 Task: Change IN PROGRESS as Status of Issue Issue0010 in Backlog  in Scrum Project Project0002 in Jira
Action: Mouse moved to (455, 522)
Screenshot: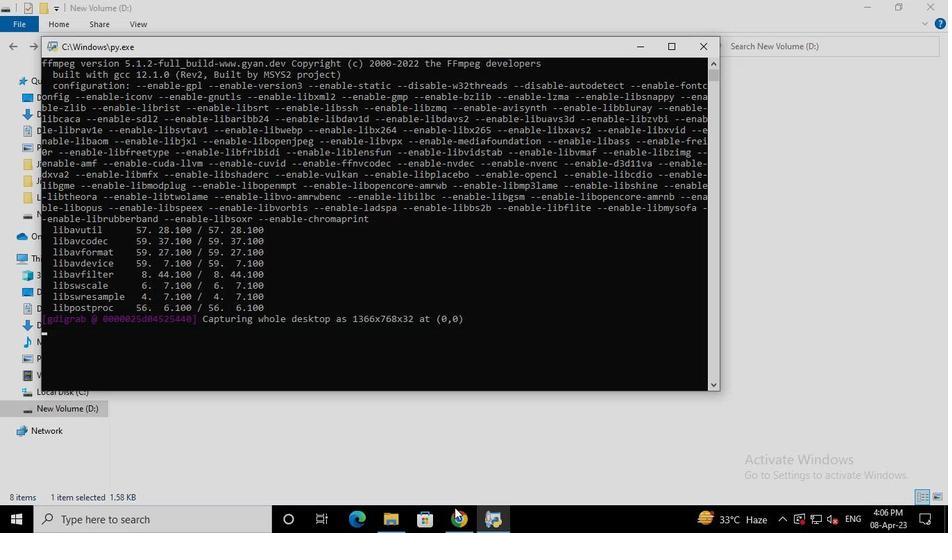 
Action: Mouse pressed left at (455, 522)
Screenshot: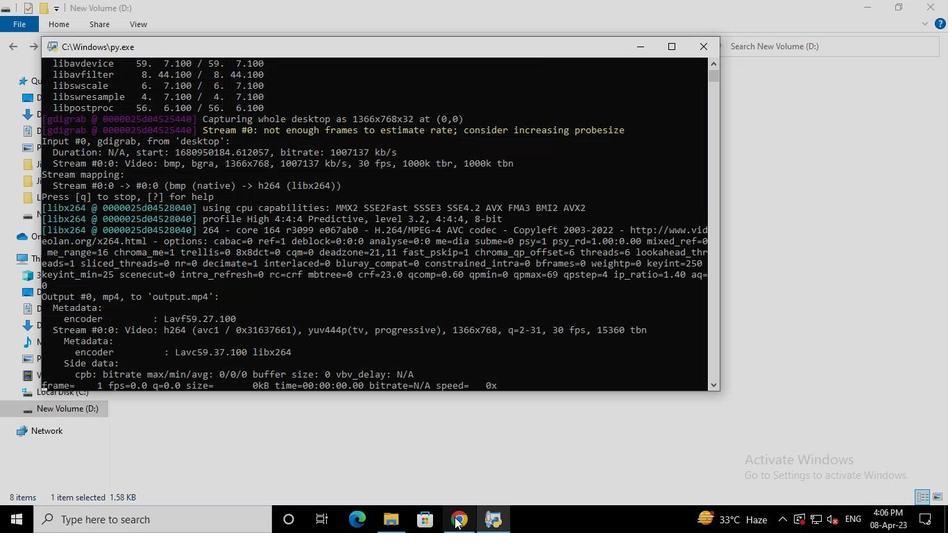 
Action: Mouse moved to (80, 218)
Screenshot: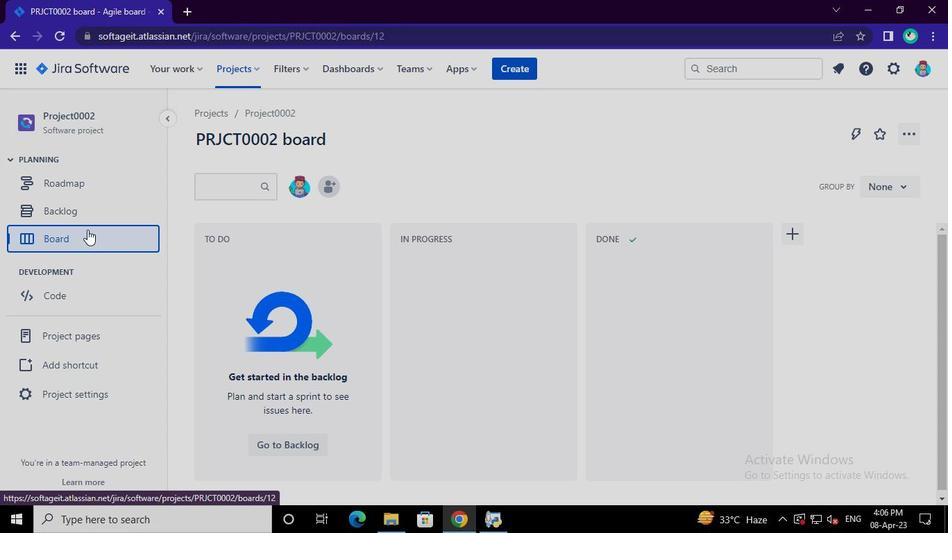 
Action: Mouse pressed left at (80, 218)
Screenshot: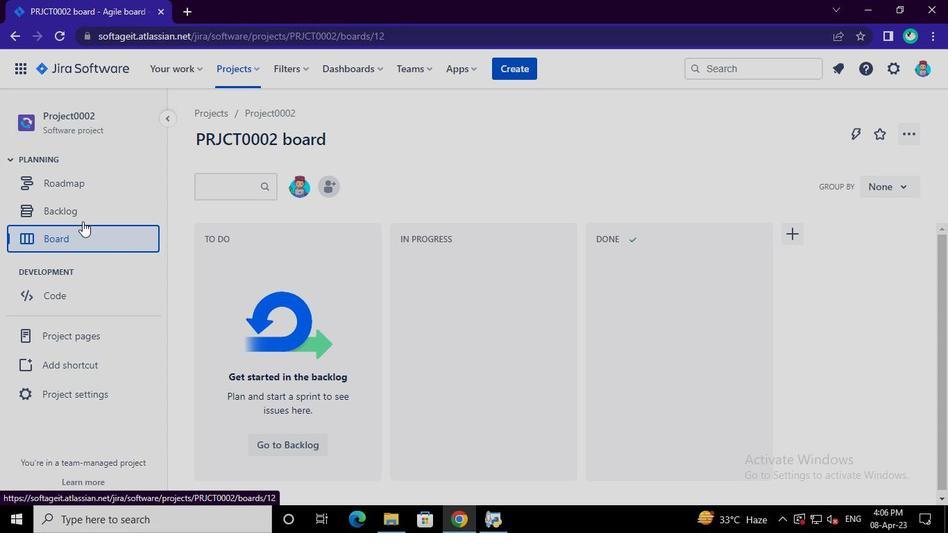 
Action: Mouse moved to (824, 418)
Screenshot: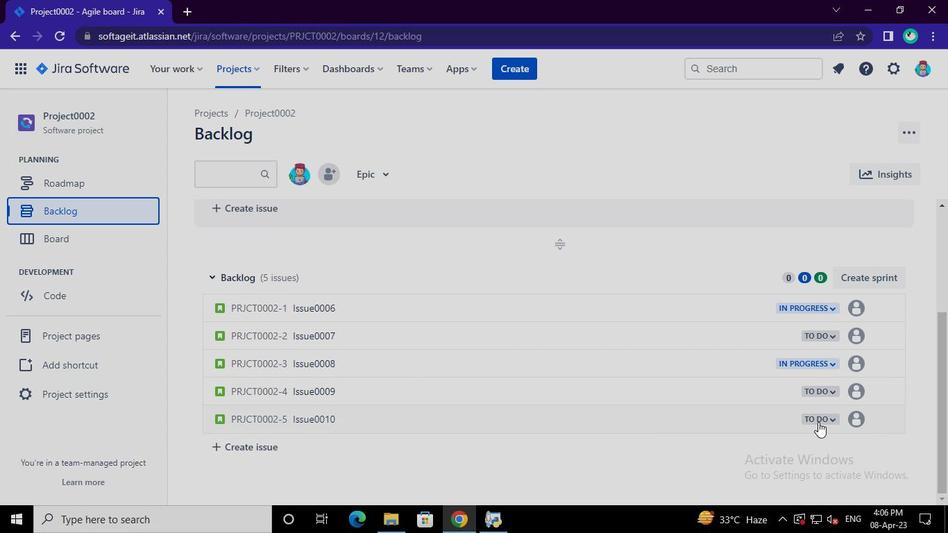 
Action: Mouse pressed left at (824, 418)
Screenshot: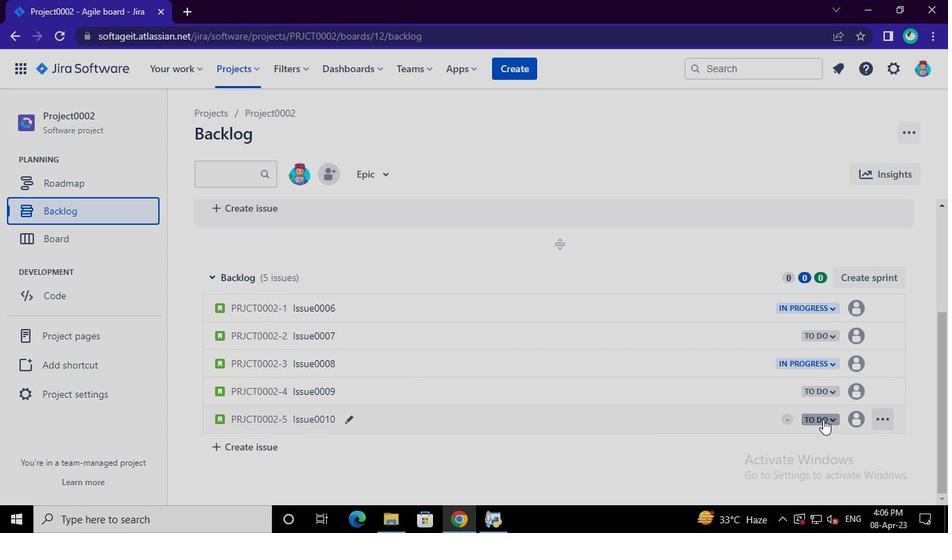 
Action: Mouse moved to (732, 341)
Screenshot: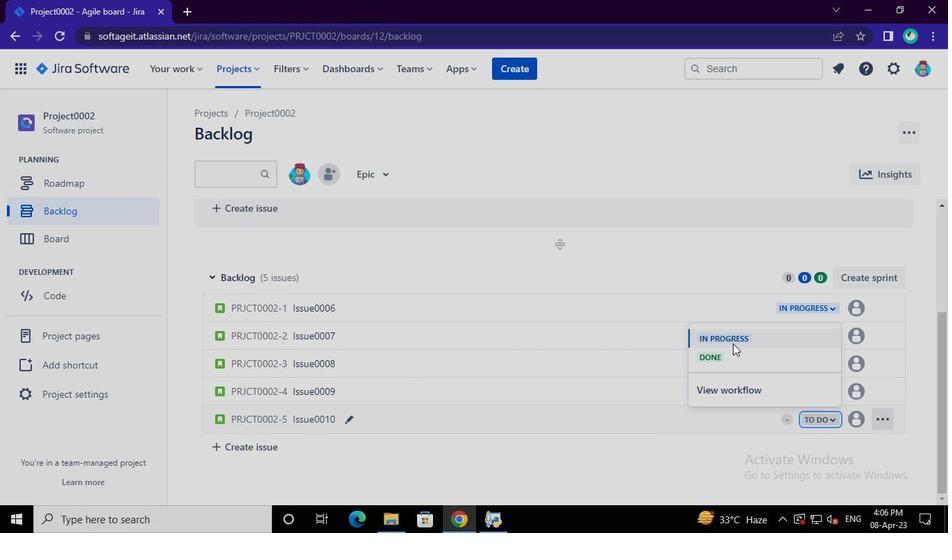 
Action: Mouse pressed left at (732, 341)
Screenshot: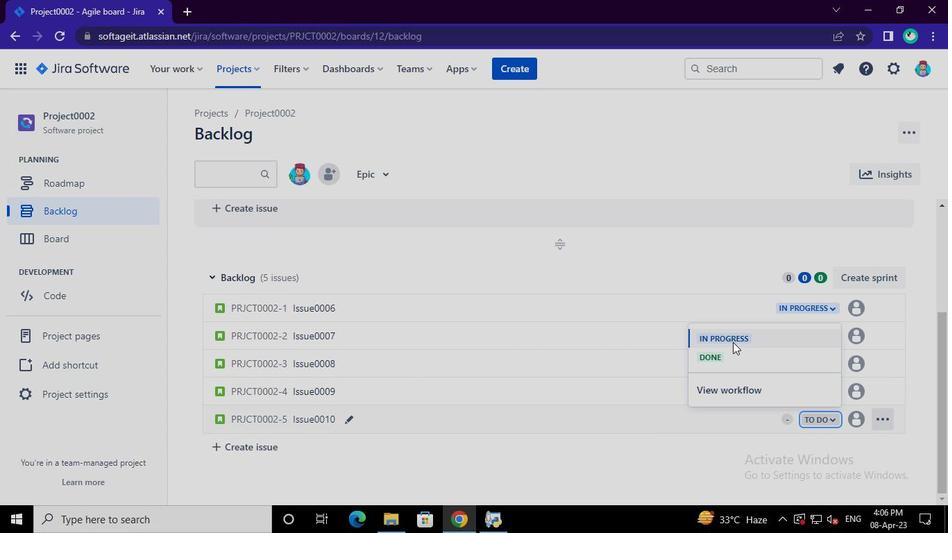 
Action: Mouse moved to (492, 517)
Screenshot: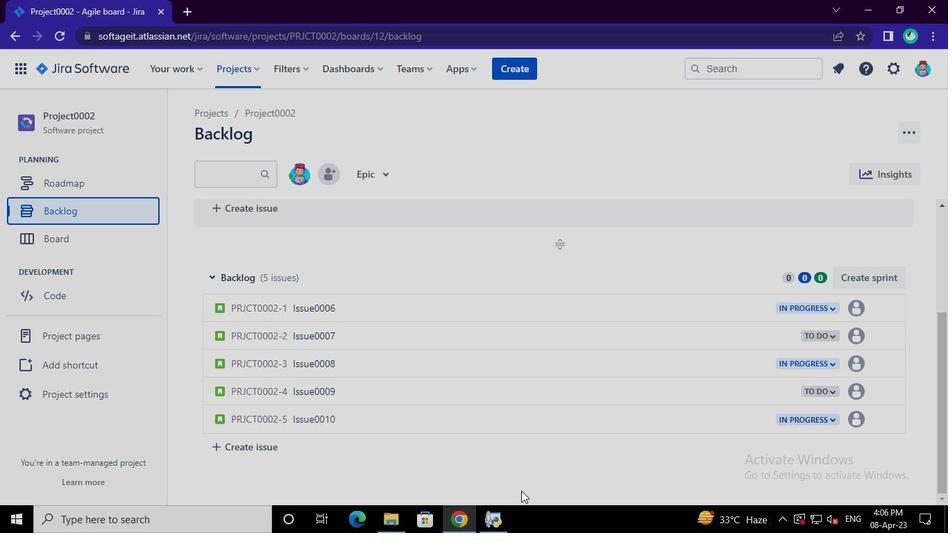 
Action: Mouse pressed left at (492, 517)
Screenshot: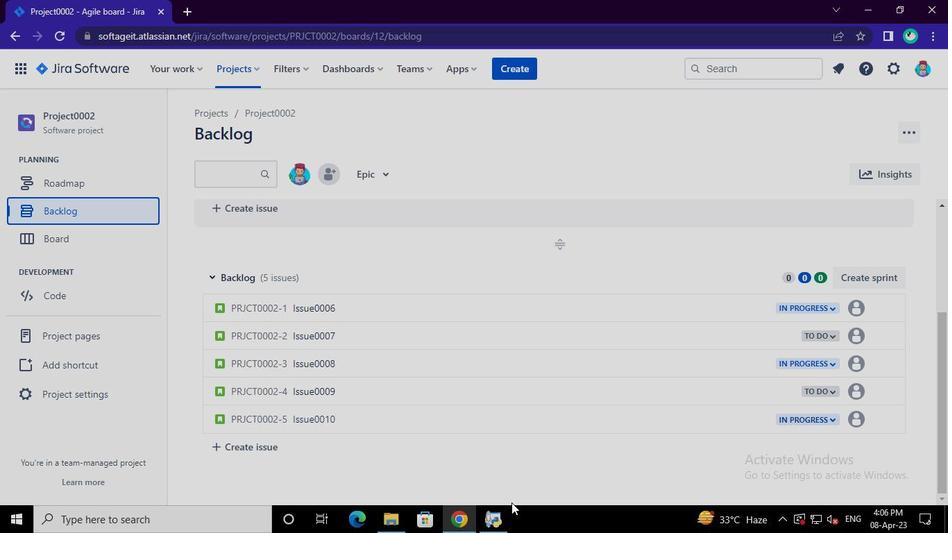 
Action: Mouse moved to (715, 43)
Screenshot: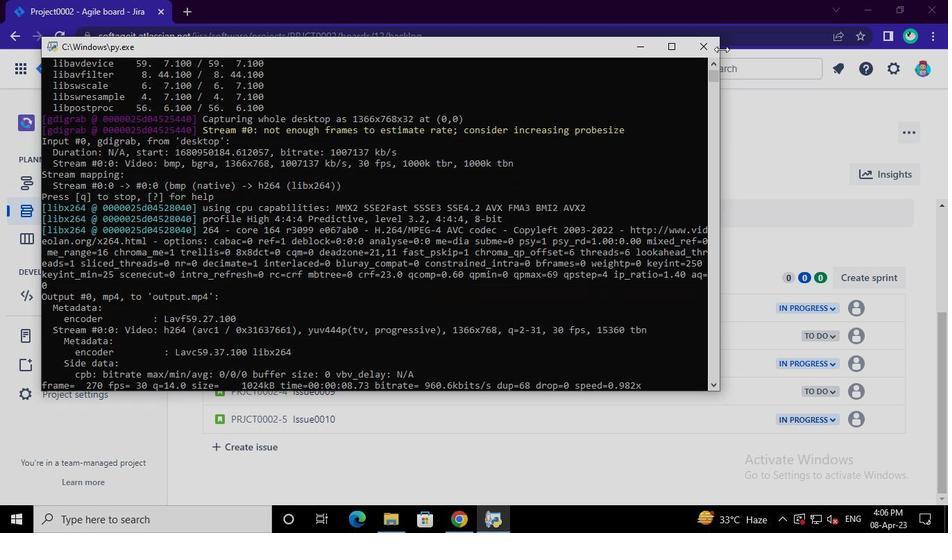 
Action: Mouse pressed left at (715, 43)
Screenshot: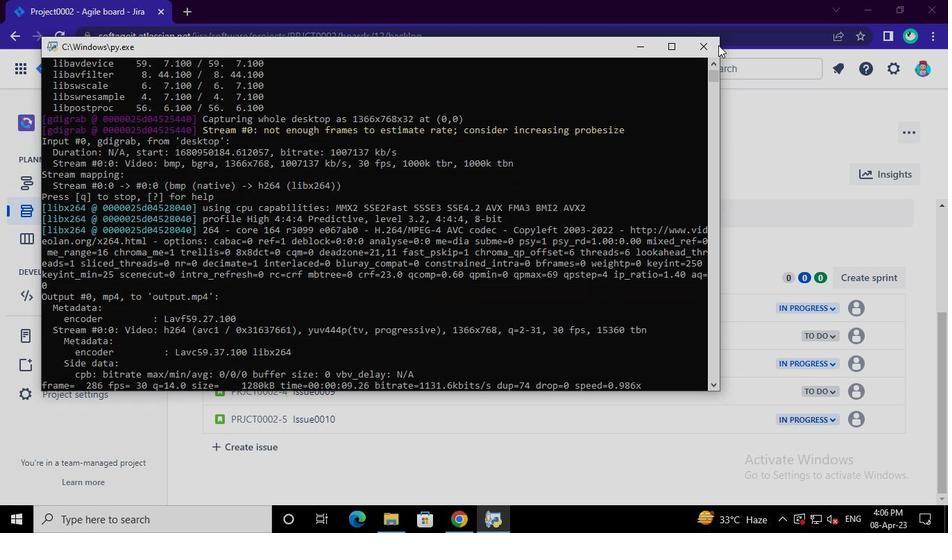 
Action: Mouse moved to (713, 43)
Screenshot: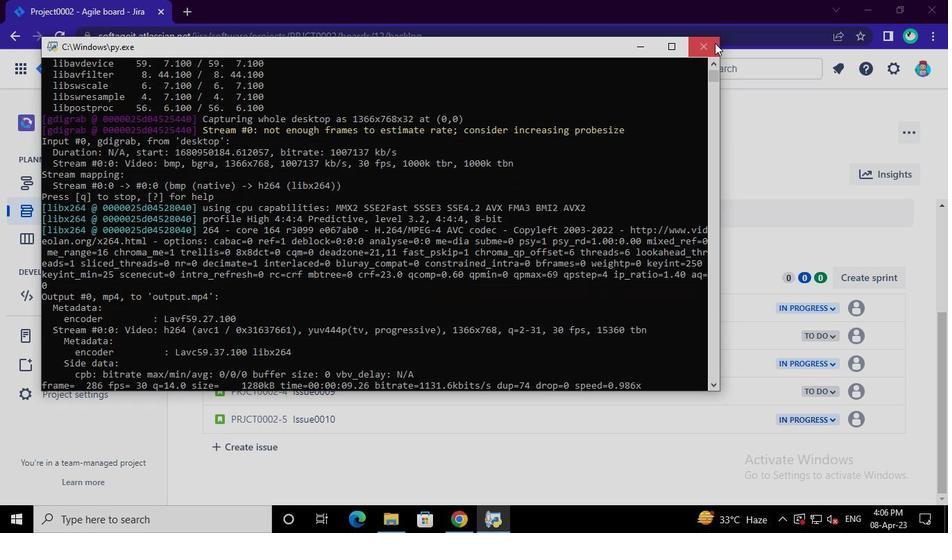 
